 Task: Create a due date automation trigger when advanced on, 2 days after a card is due add basic without any labels at 11:00 AM.
Action: Mouse moved to (852, 246)
Screenshot: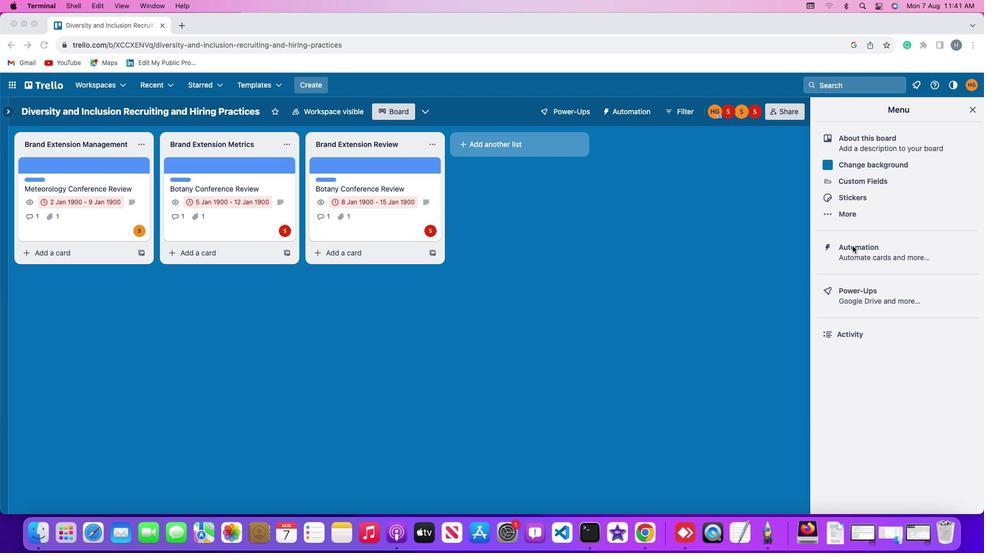 
Action: Mouse pressed left at (852, 246)
Screenshot: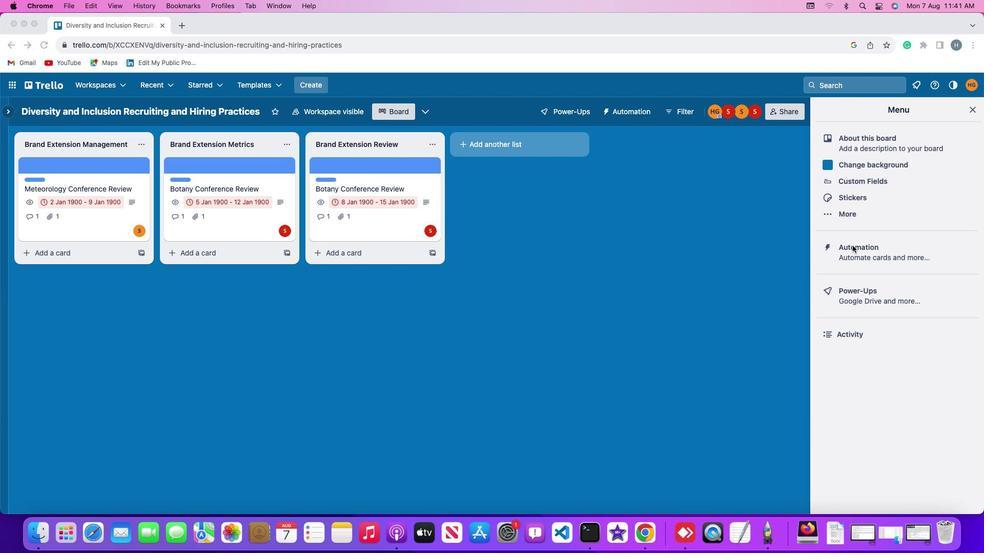 
Action: Mouse pressed left at (852, 246)
Screenshot: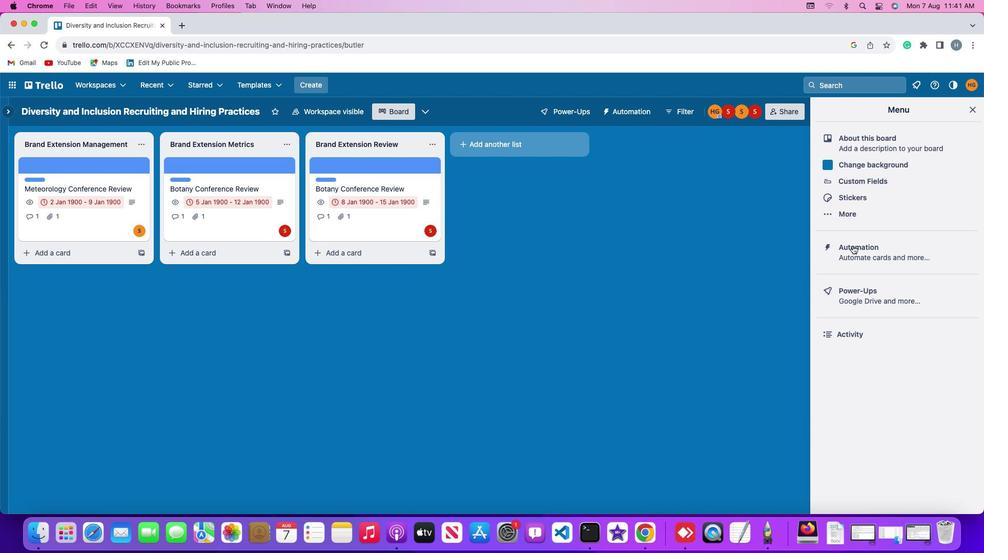 
Action: Mouse moved to (74, 240)
Screenshot: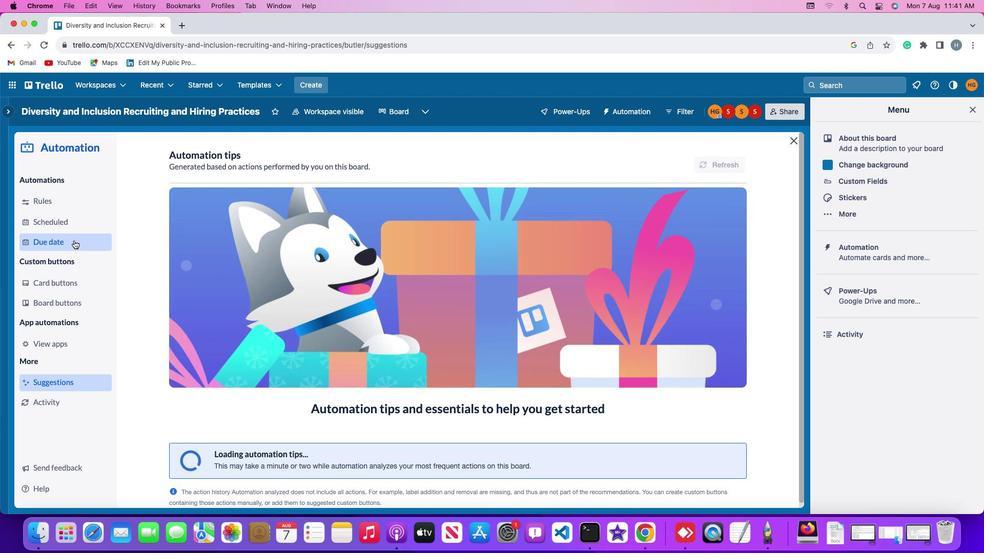 
Action: Mouse pressed left at (74, 240)
Screenshot: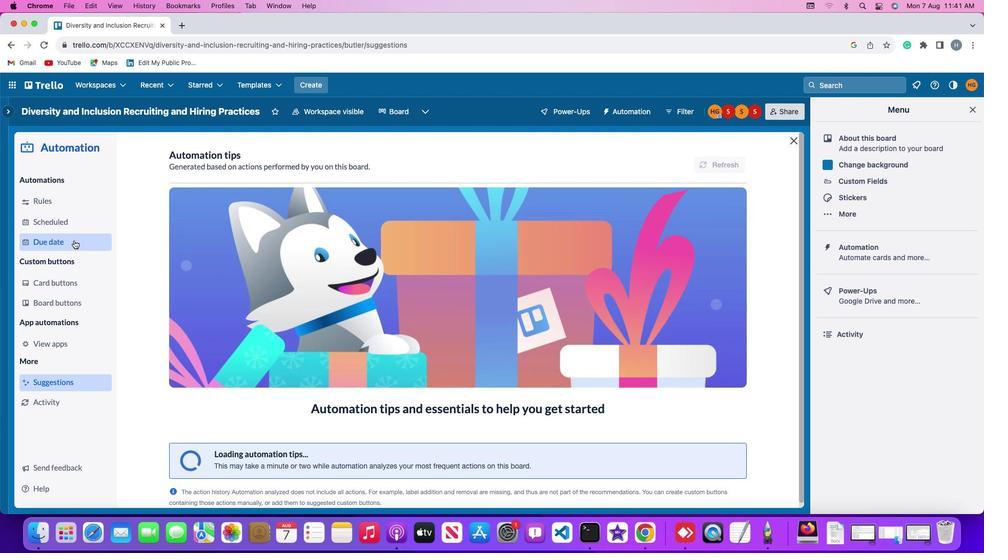 
Action: Mouse moved to (700, 157)
Screenshot: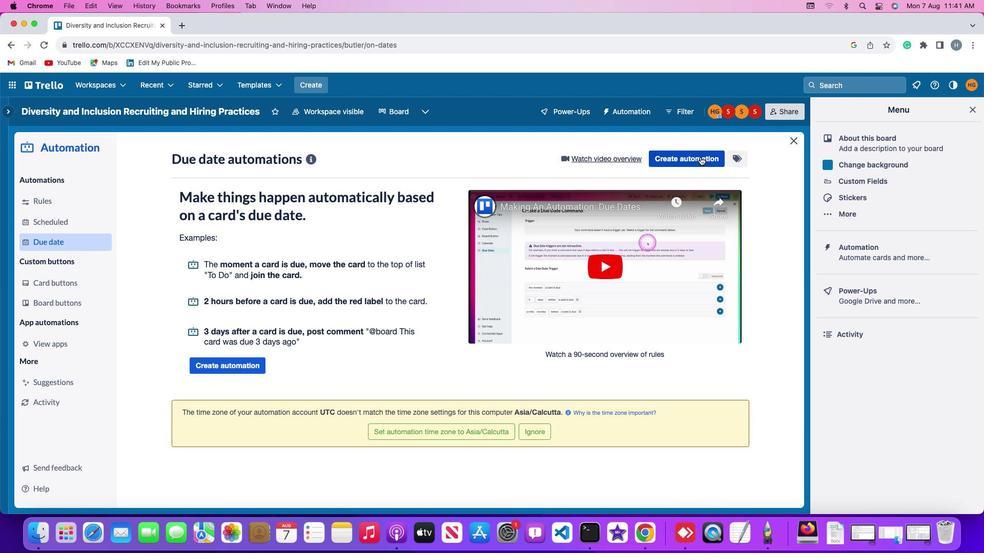 
Action: Mouse pressed left at (700, 157)
Screenshot: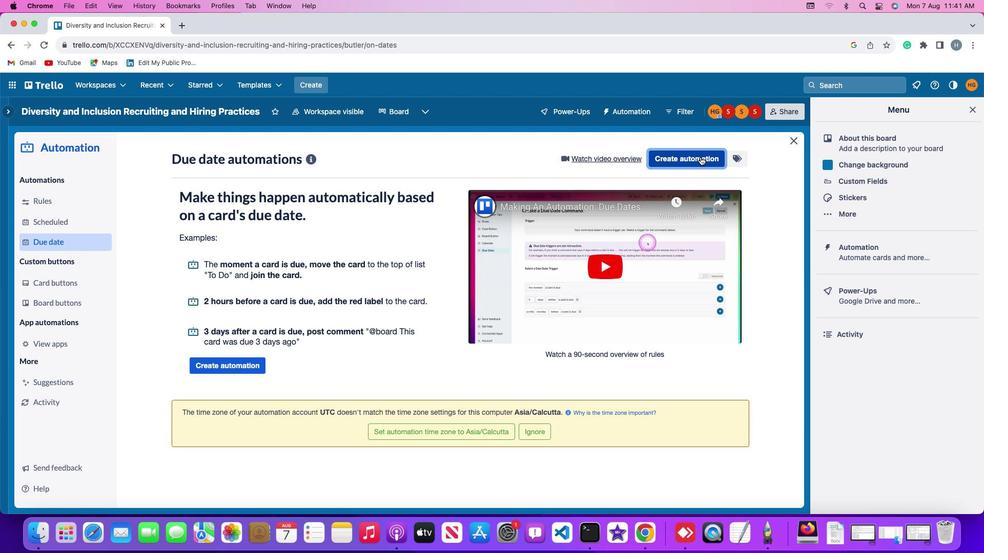 
Action: Mouse moved to (444, 255)
Screenshot: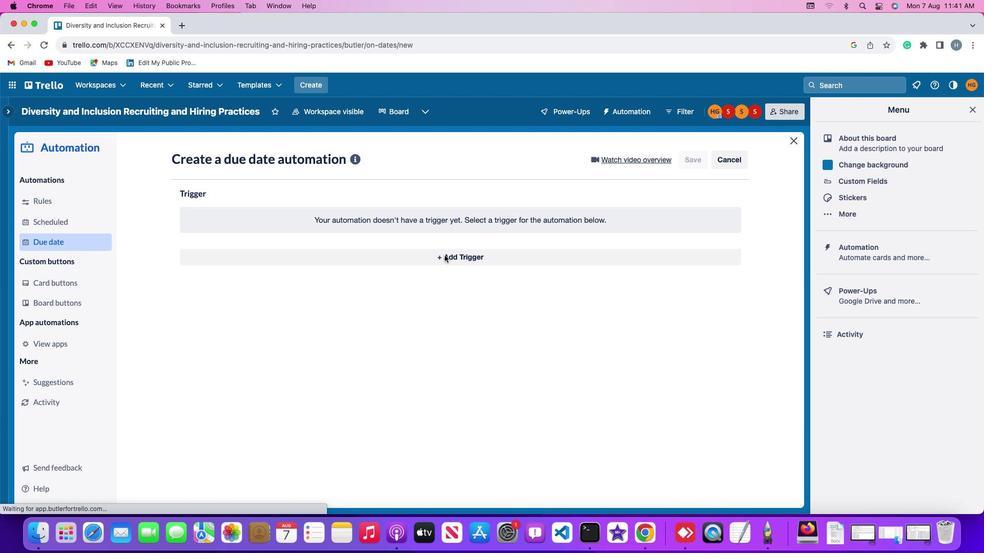 
Action: Mouse pressed left at (444, 255)
Screenshot: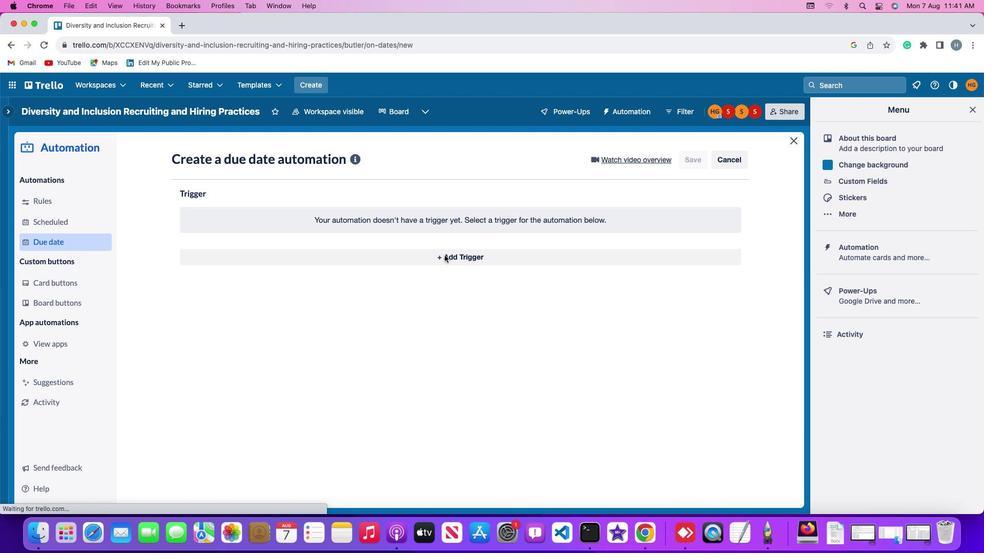 
Action: Mouse moved to (200, 409)
Screenshot: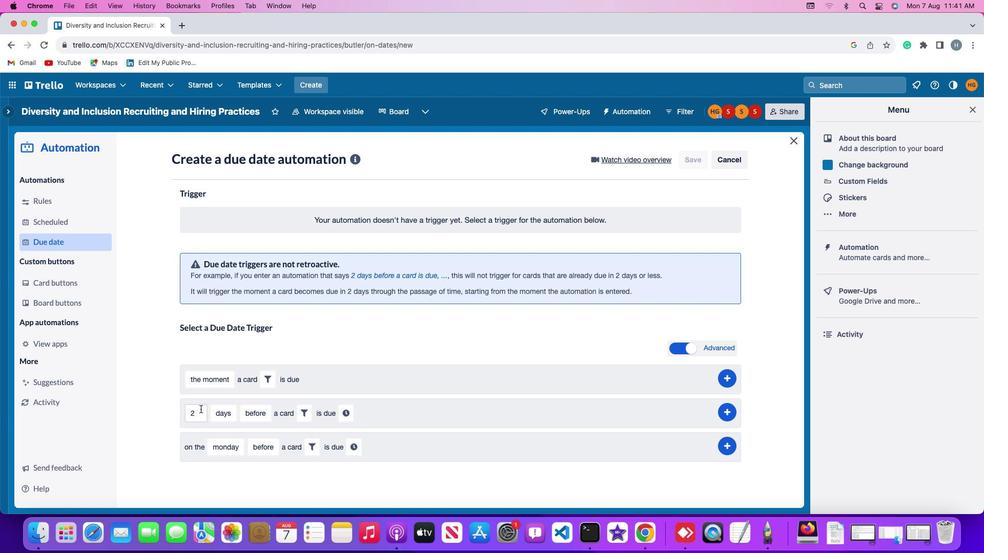 
Action: Mouse pressed left at (200, 409)
Screenshot: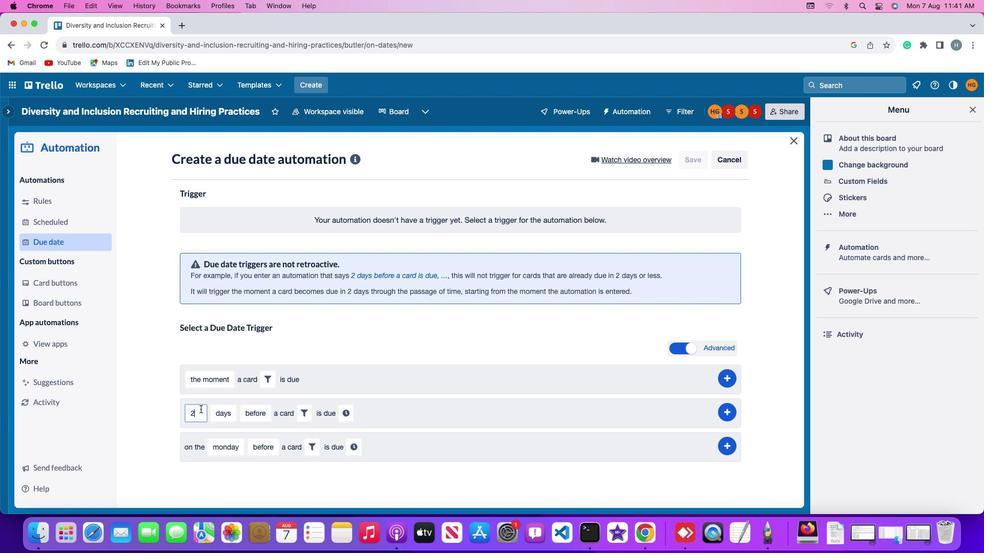 
Action: Mouse moved to (200, 408)
Screenshot: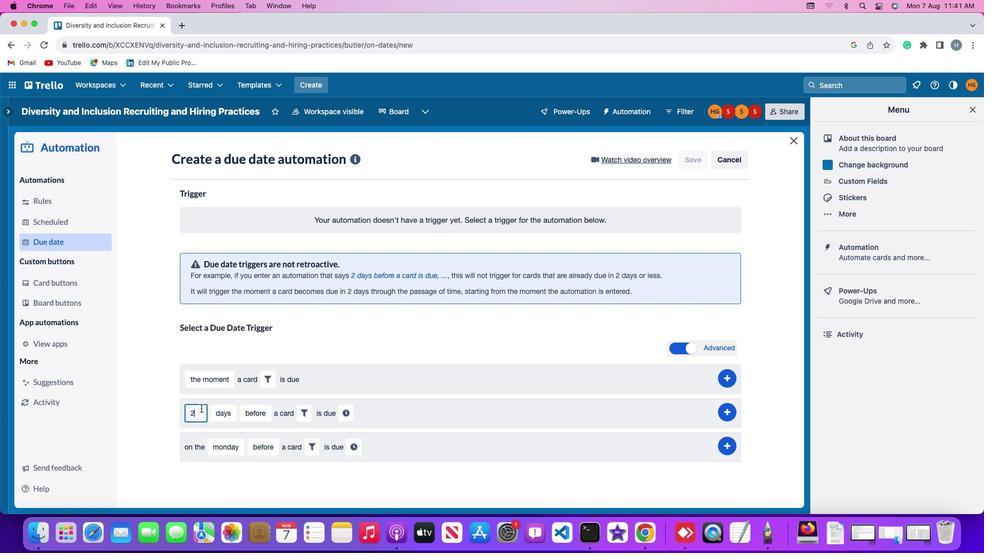 
Action: Key pressed Key.backspace'2'
Screenshot: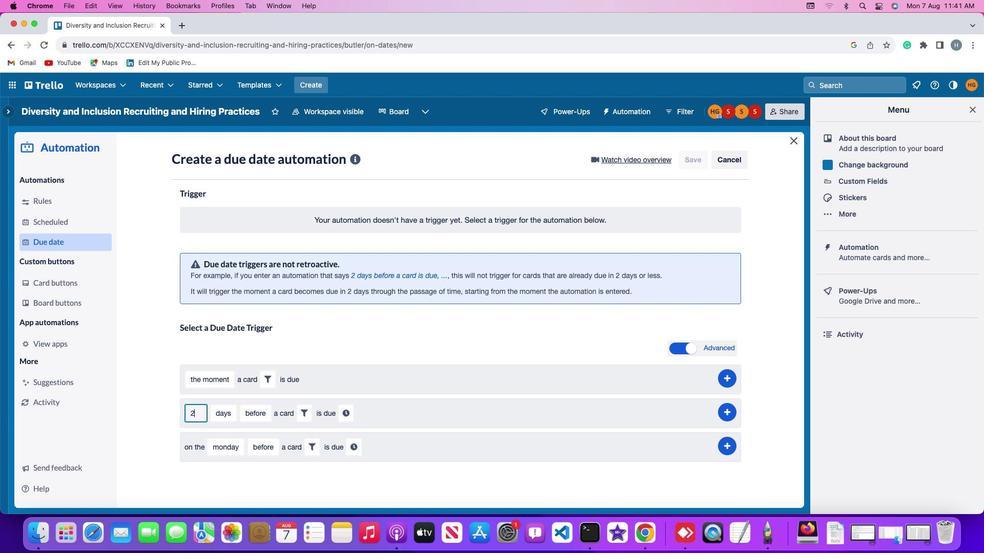 
Action: Mouse moved to (220, 410)
Screenshot: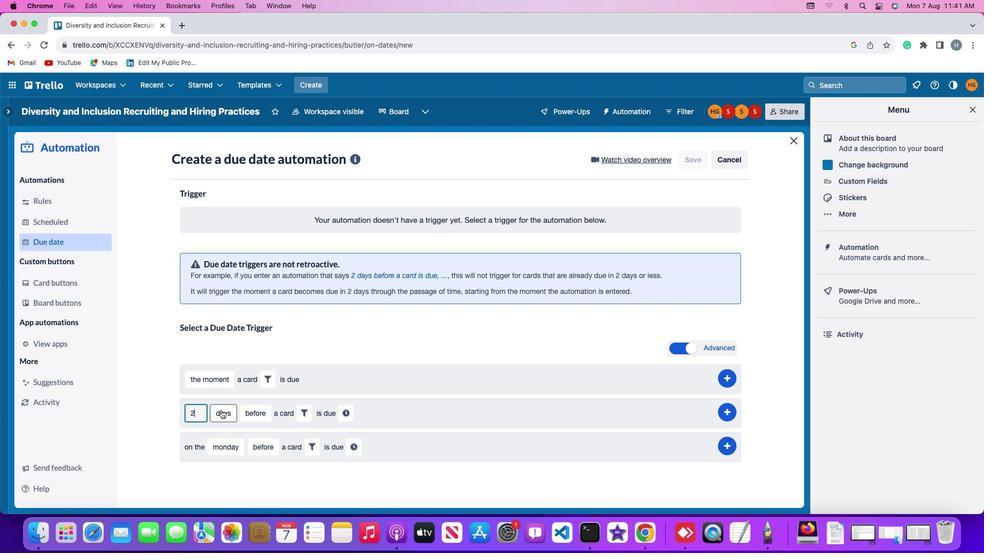 
Action: Mouse pressed left at (220, 410)
Screenshot: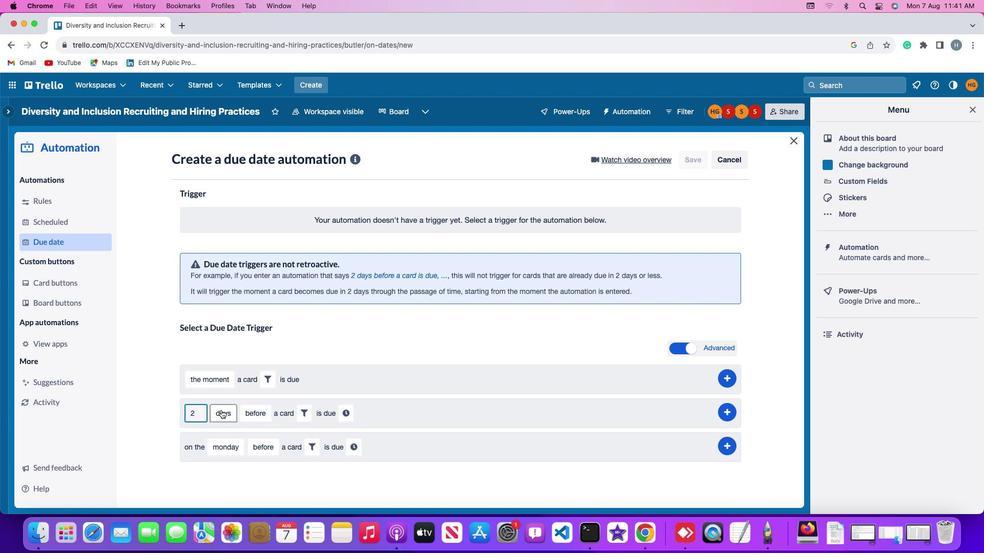 
Action: Mouse moved to (227, 433)
Screenshot: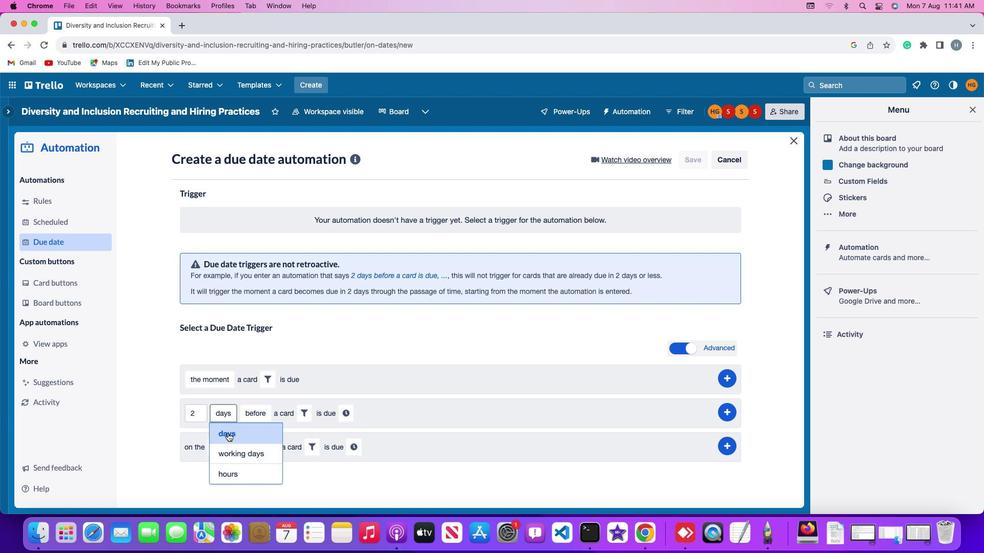 
Action: Mouse pressed left at (227, 433)
Screenshot: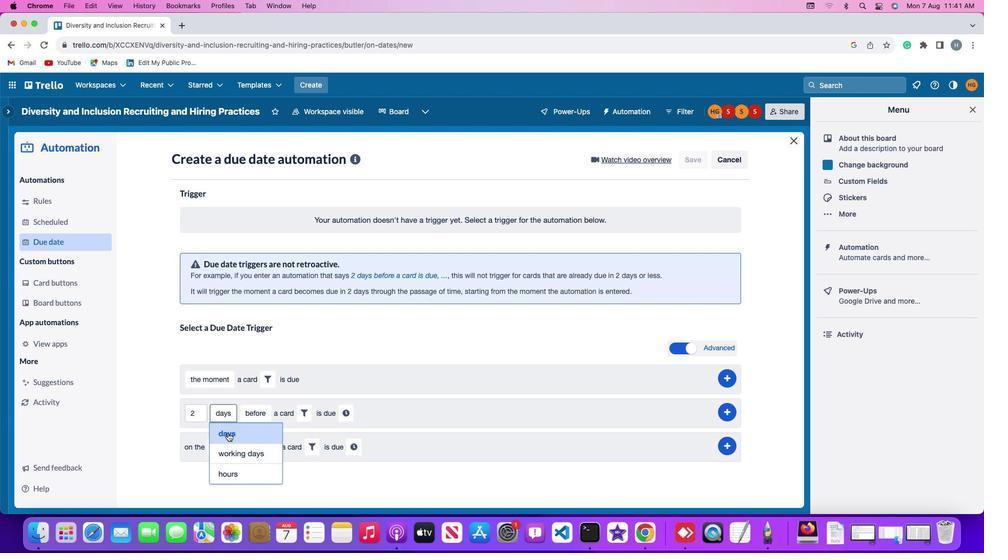 
Action: Mouse moved to (257, 415)
Screenshot: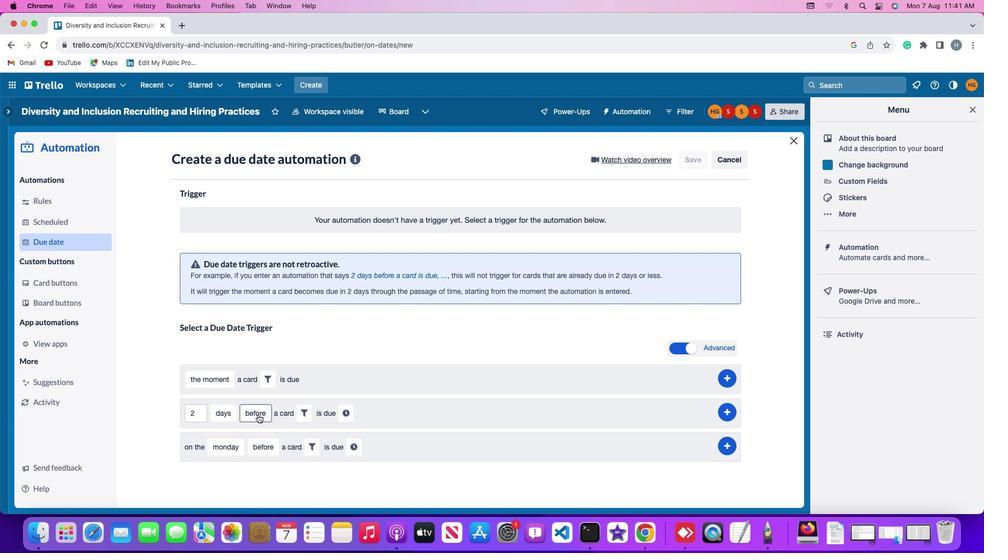 
Action: Mouse pressed left at (257, 415)
Screenshot: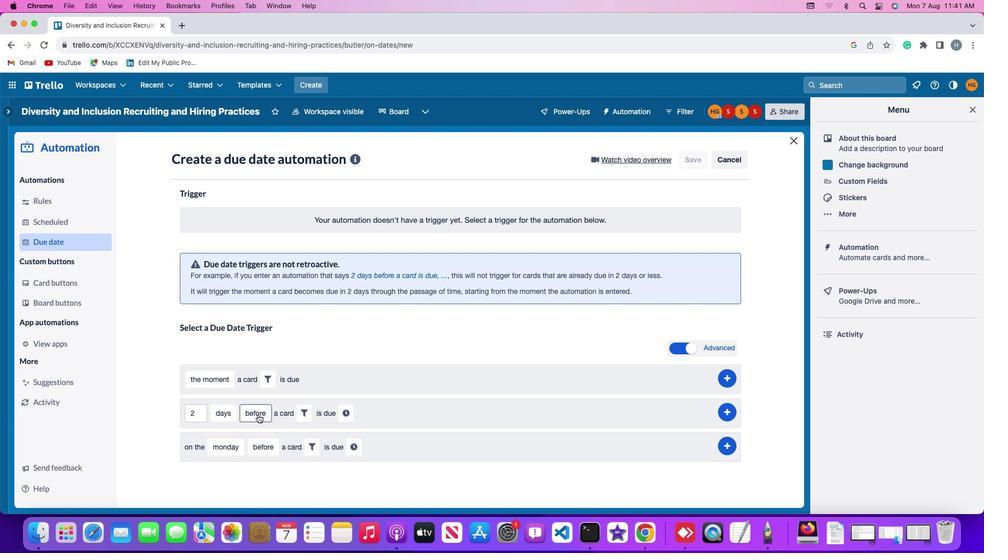 
Action: Mouse moved to (261, 452)
Screenshot: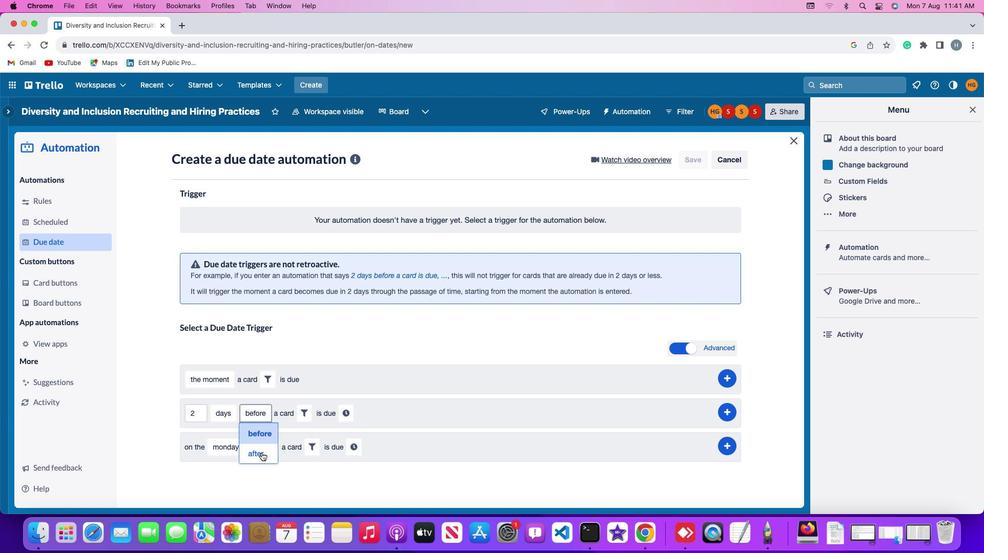 
Action: Mouse pressed left at (261, 452)
Screenshot: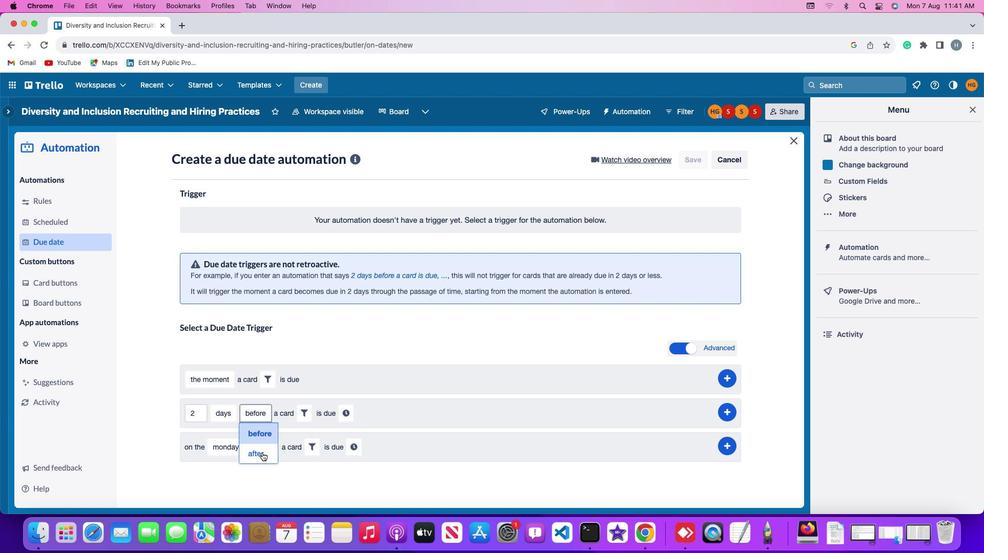 
Action: Mouse moved to (299, 413)
Screenshot: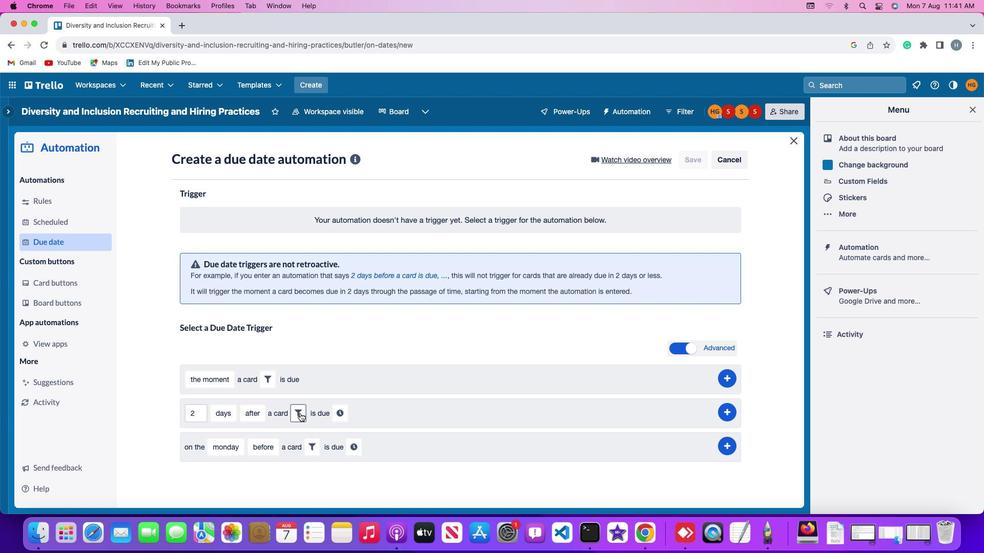 
Action: Mouse pressed left at (299, 413)
Screenshot: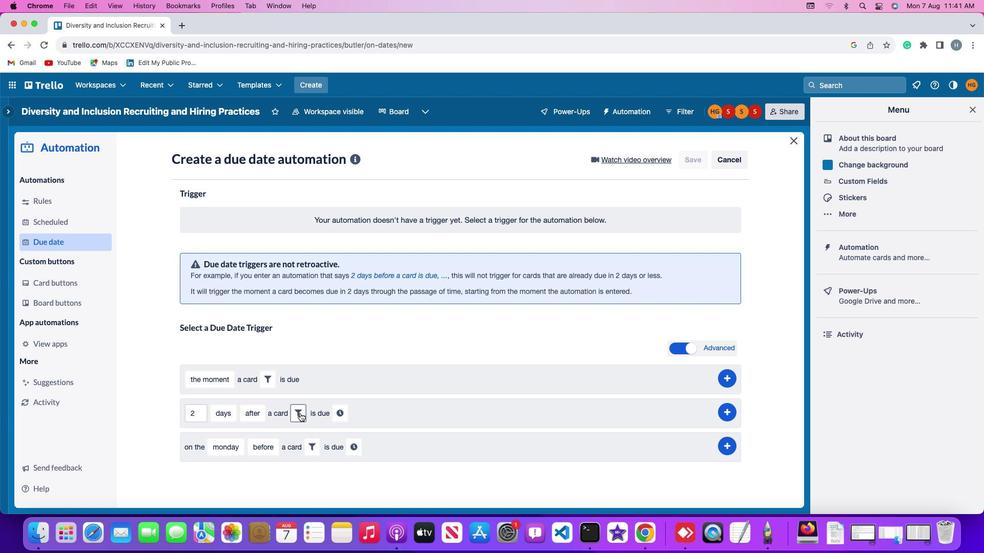 
Action: Mouse moved to (323, 454)
Screenshot: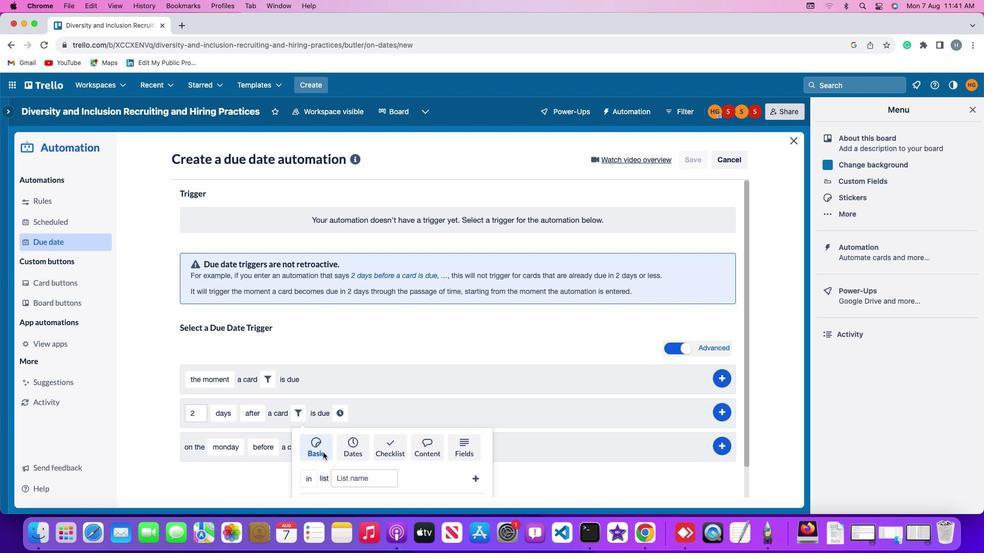 
Action: Mouse scrolled (323, 454) with delta (0, 0)
Screenshot: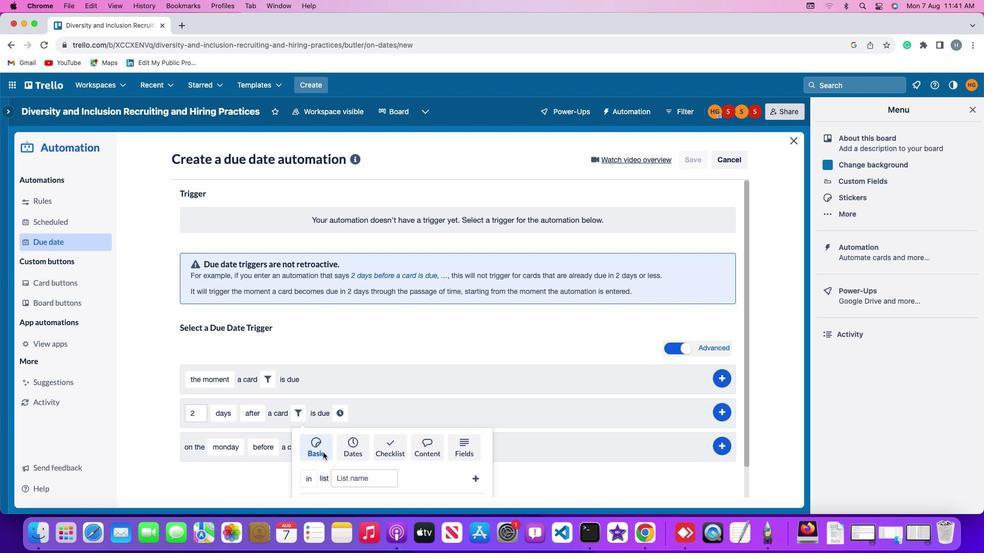 
Action: Mouse moved to (323, 453)
Screenshot: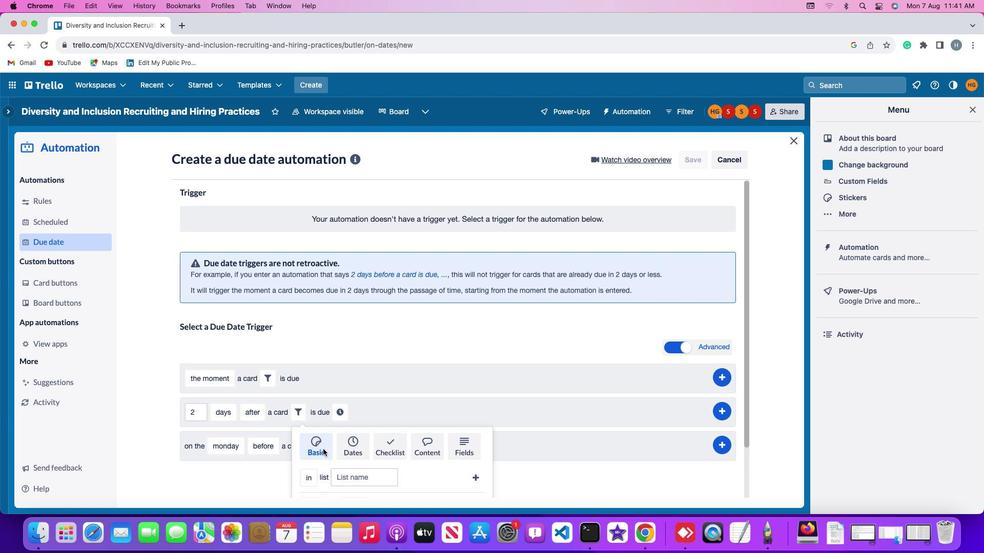 
Action: Mouse scrolled (323, 453) with delta (0, 0)
Screenshot: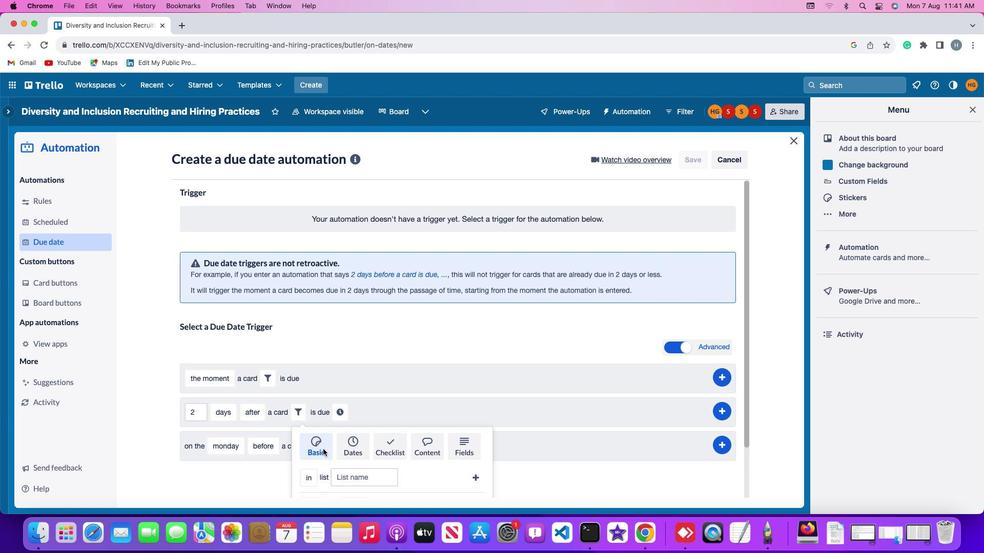 
Action: Mouse moved to (323, 450)
Screenshot: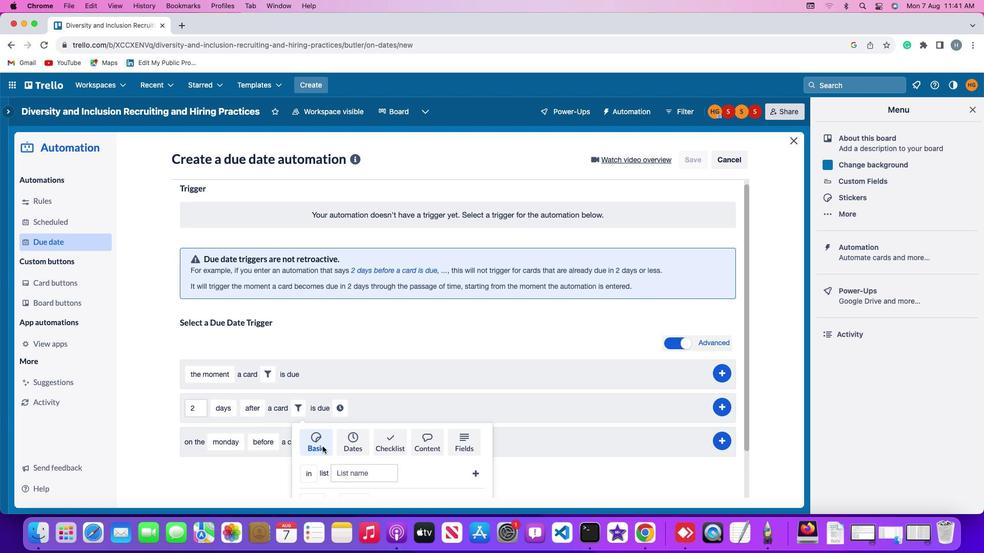 
Action: Mouse scrolled (323, 450) with delta (0, -1)
Screenshot: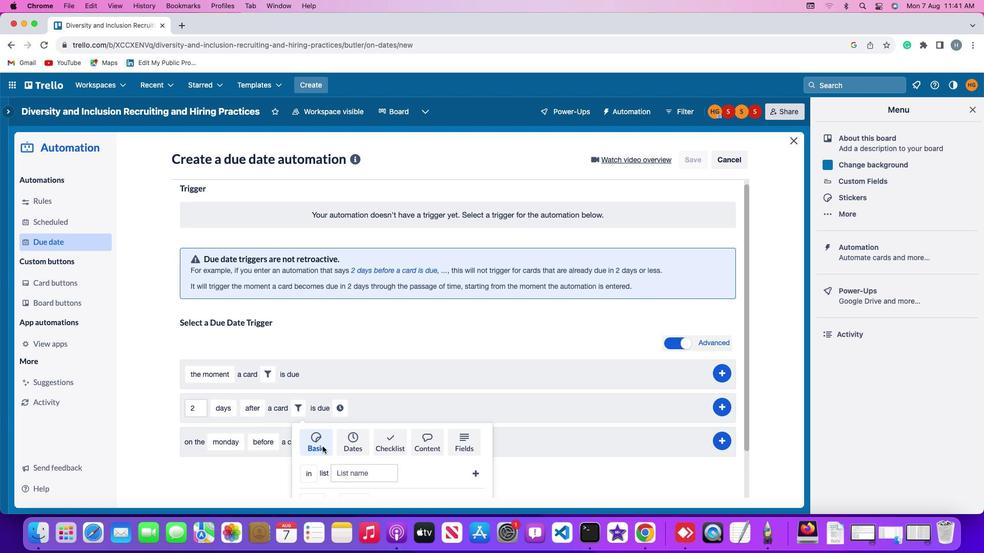 
Action: Mouse moved to (322, 446)
Screenshot: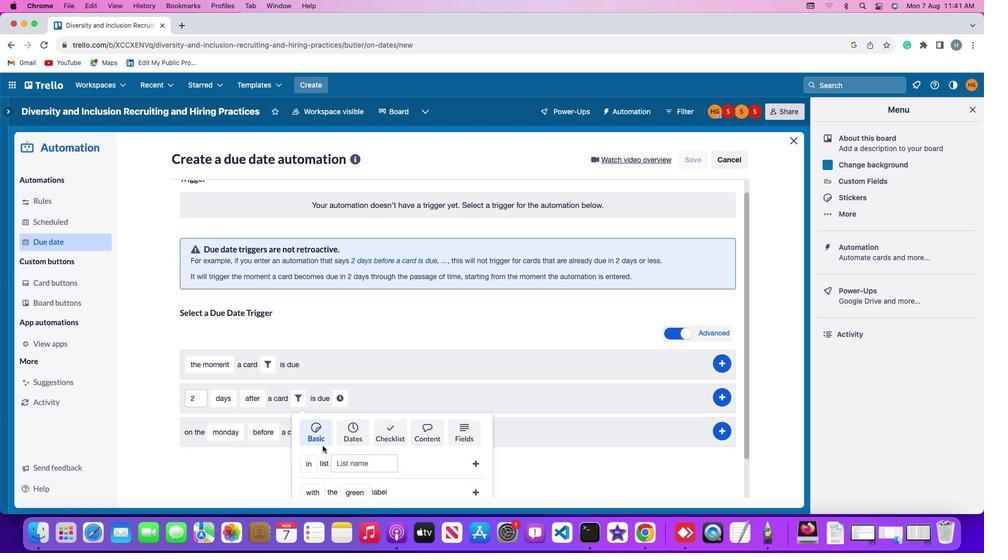 
Action: Mouse scrolled (322, 446) with delta (0, -2)
Screenshot: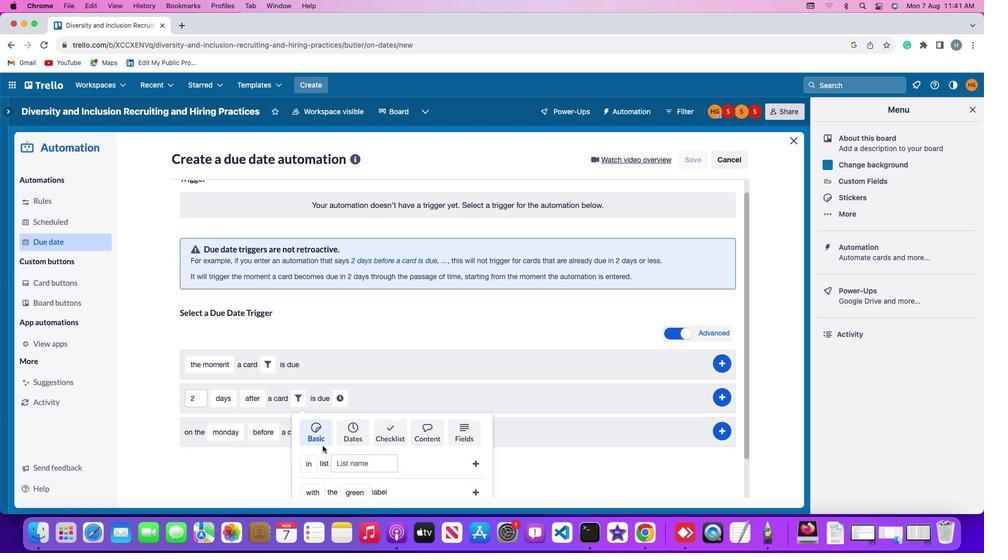 
Action: Mouse moved to (315, 446)
Screenshot: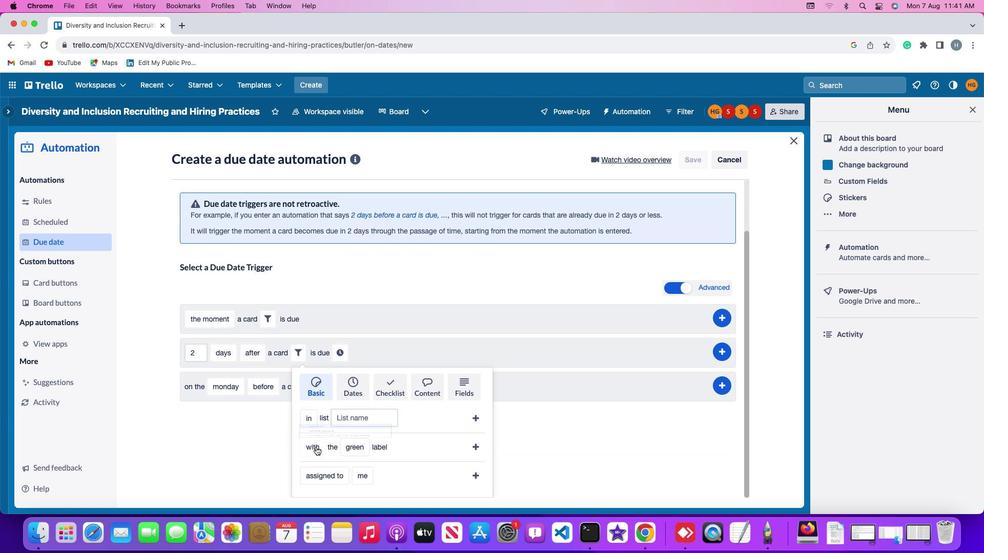 
Action: Mouse pressed left at (315, 446)
Screenshot: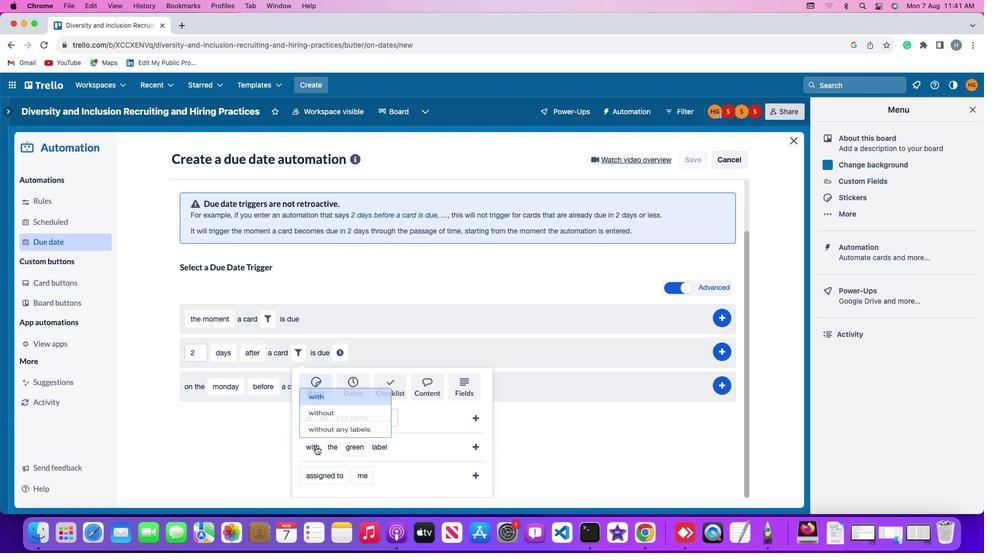 
Action: Mouse moved to (324, 427)
Screenshot: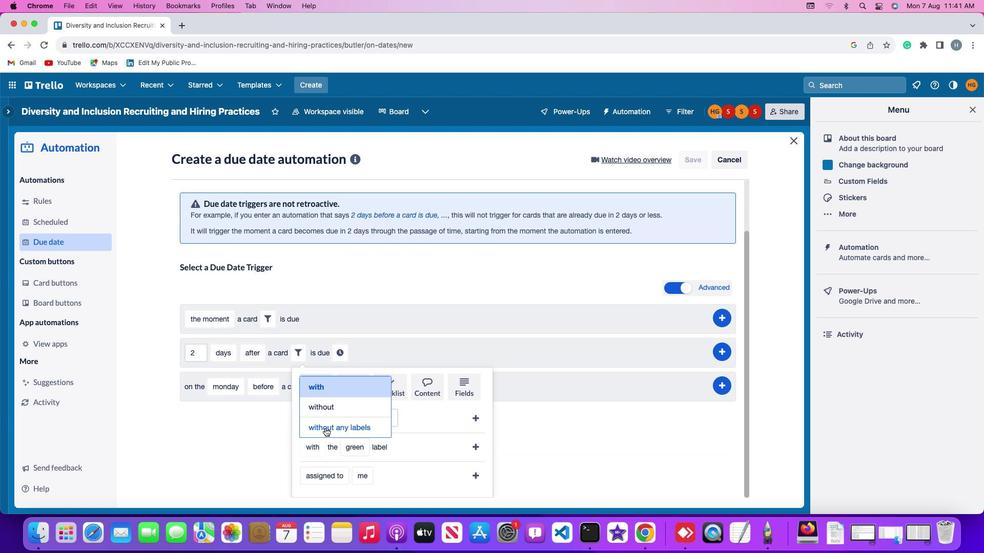 
Action: Mouse pressed left at (324, 427)
Screenshot: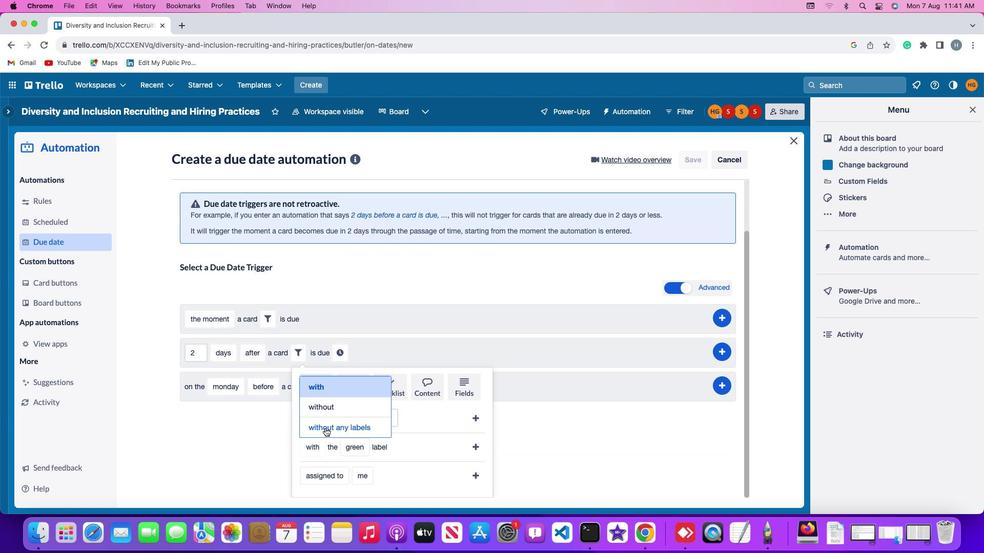 
Action: Mouse moved to (476, 445)
Screenshot: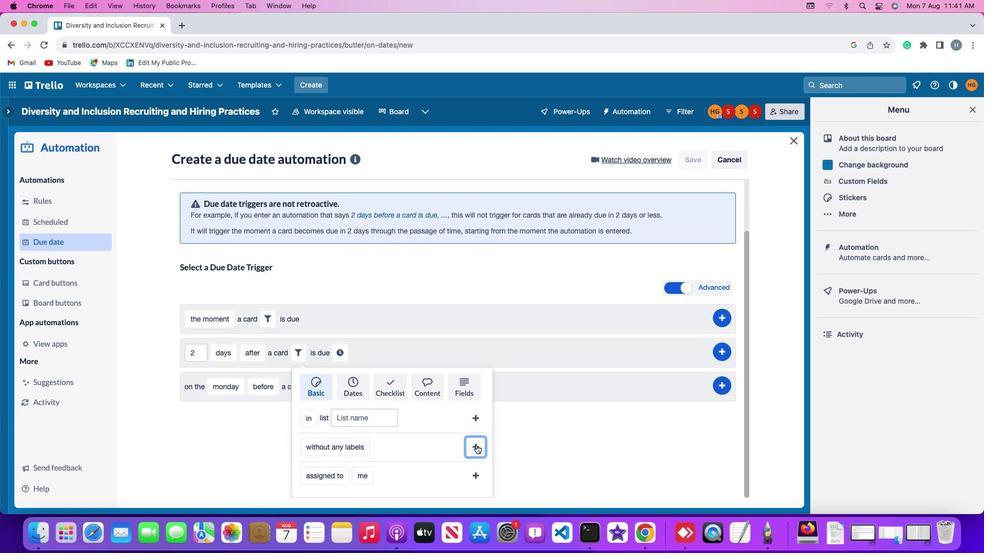 
Action: Mouse pressed left at (476, 445)
Screenshot: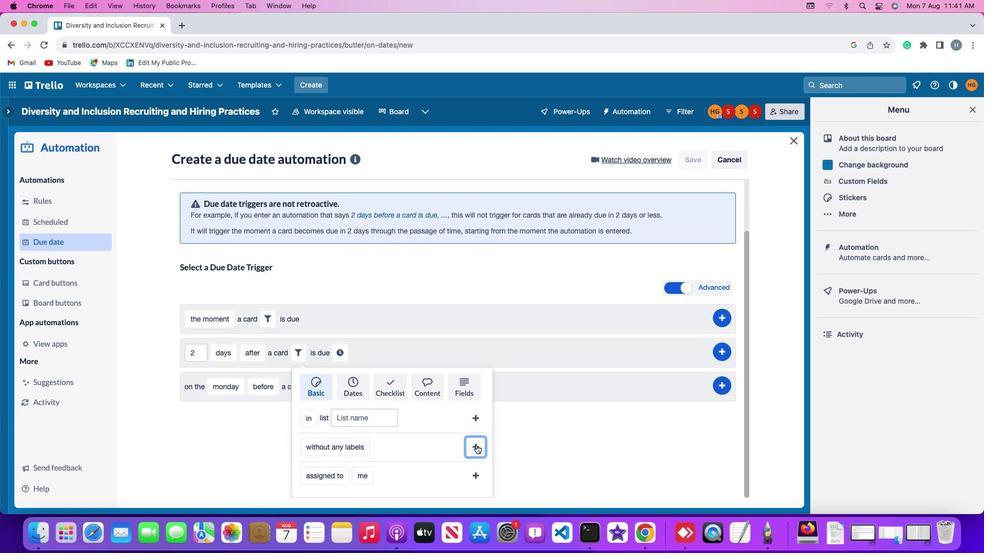 
Action: Mouse moved to (425, 407)
Screenshot: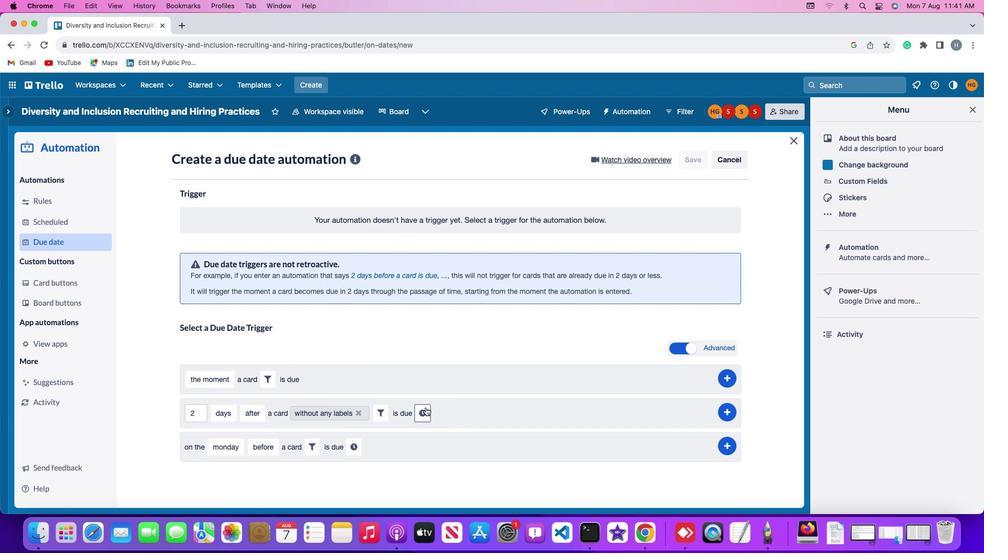 
Action: Mouse pressed left at (425, 407)
Screenshot: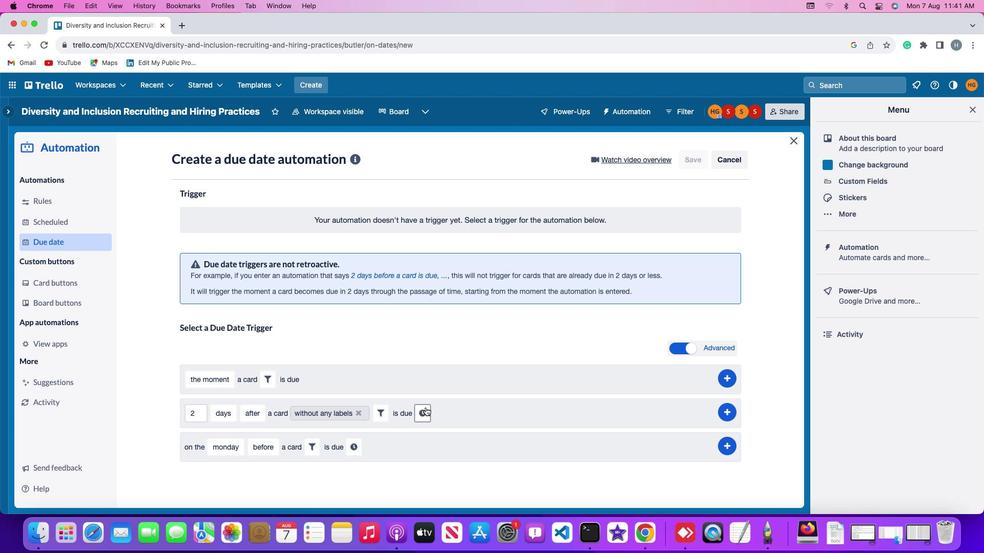 
Action: Mouse moved to (445, 415)
Screenshot: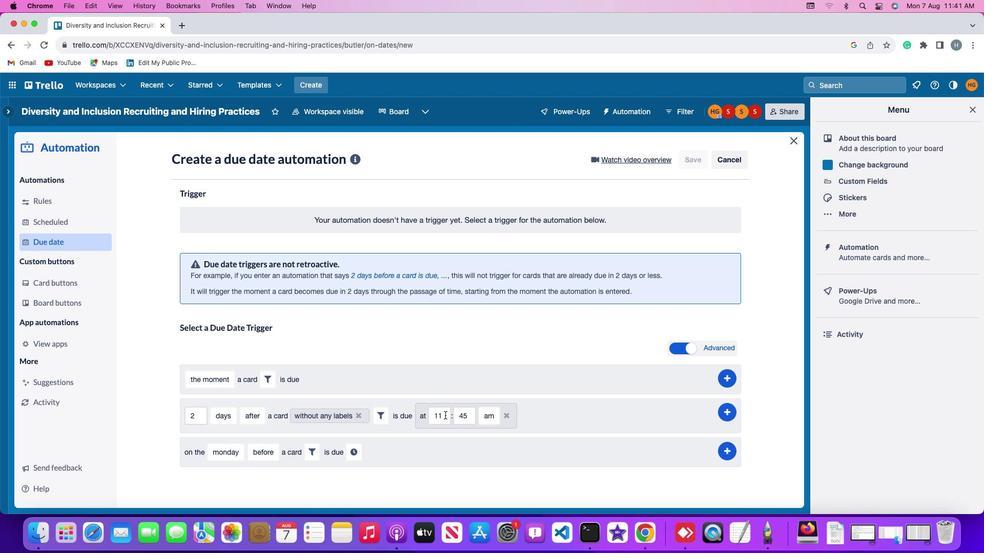
Action: Mouse pressed left at (445, 415)
Screenshot: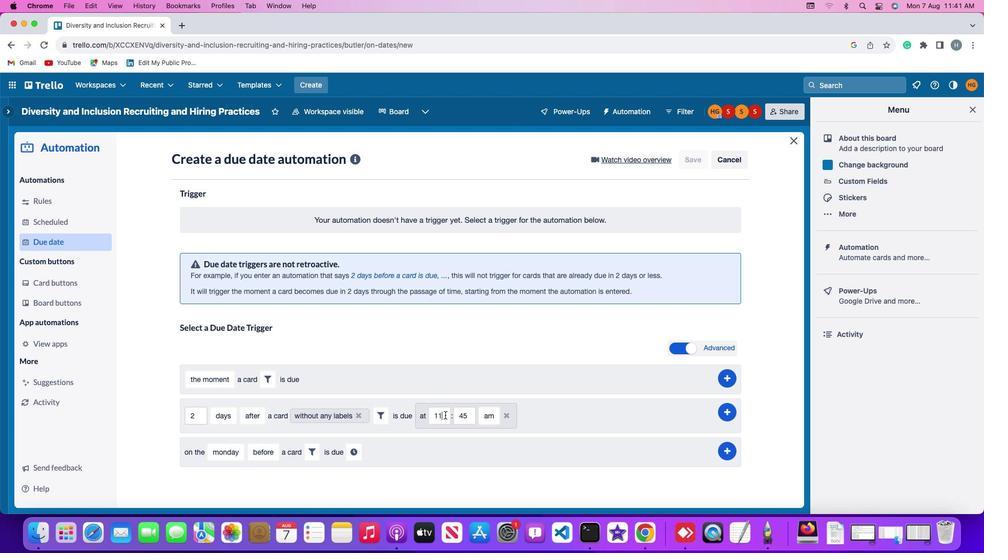 
Action: Mouse moved to (445, 414)
Screenshot: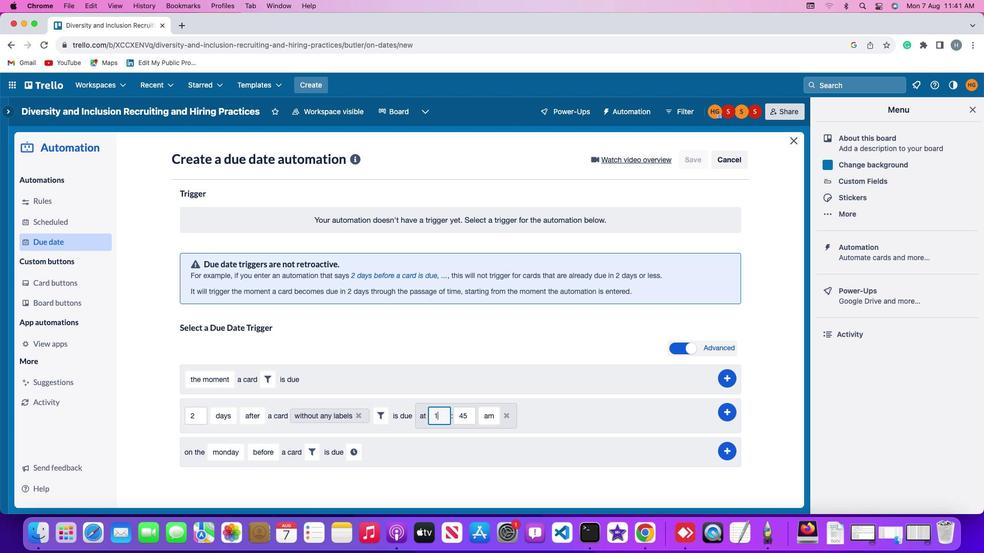 
Action: Key pressed Key.backspaceKey.backspace'1''1'
Screenshot: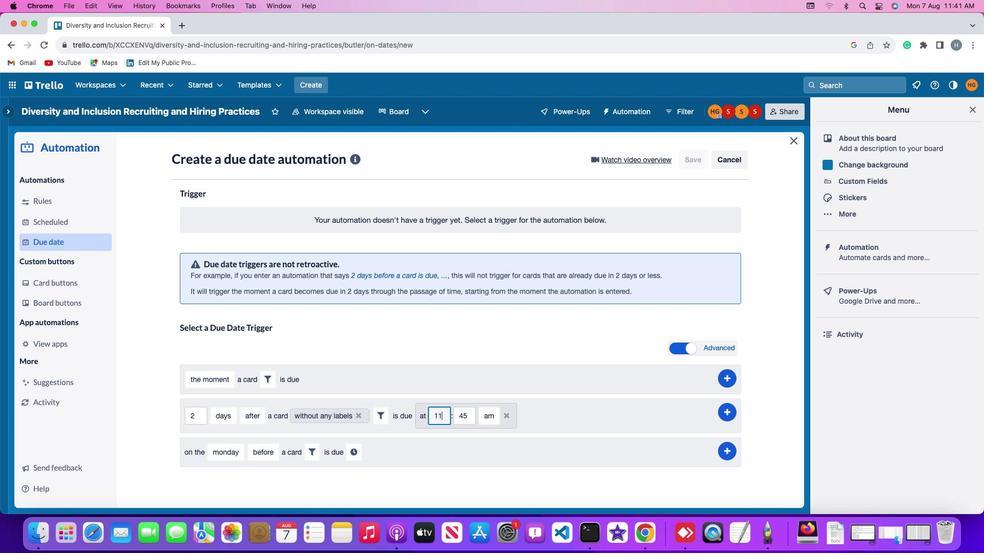 
Action: Mouse moved to (467, 415)
Screenshot: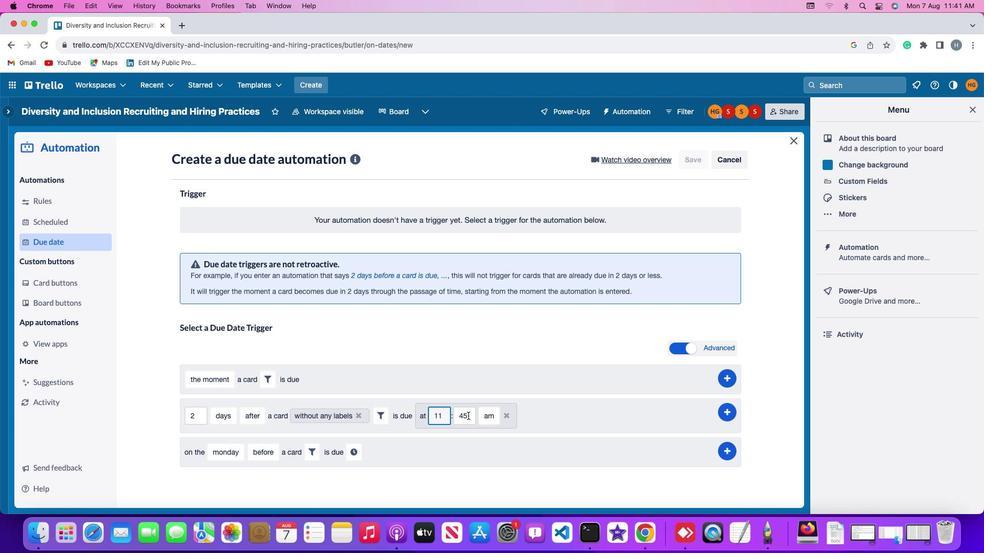 
Action: Mouse pressed left at (467, 415)
Screenshot: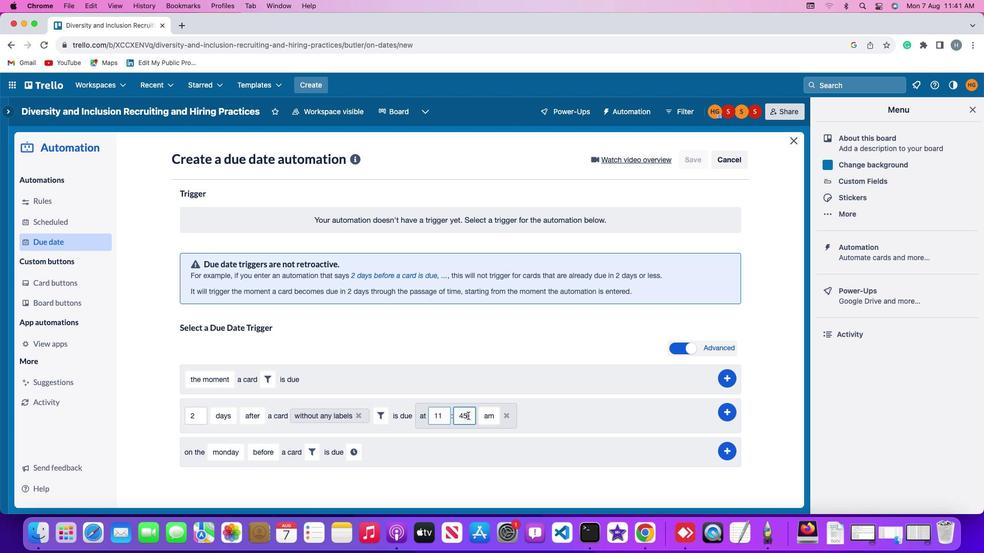 
Action: Mouse moved to (468, 415)
Screenshot: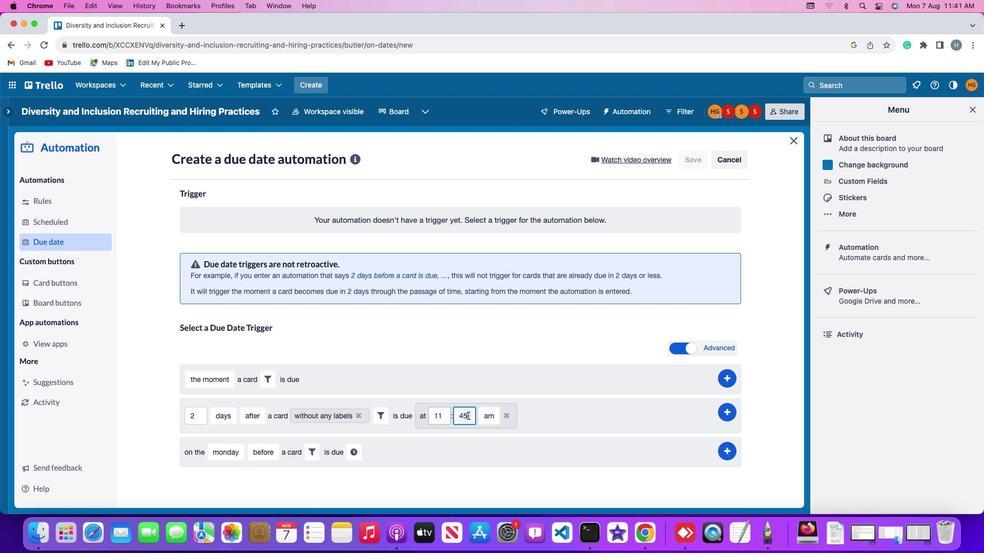 
Action: Key pressed Key.backspaceKey.backspaceKey.backspace
Screenshot: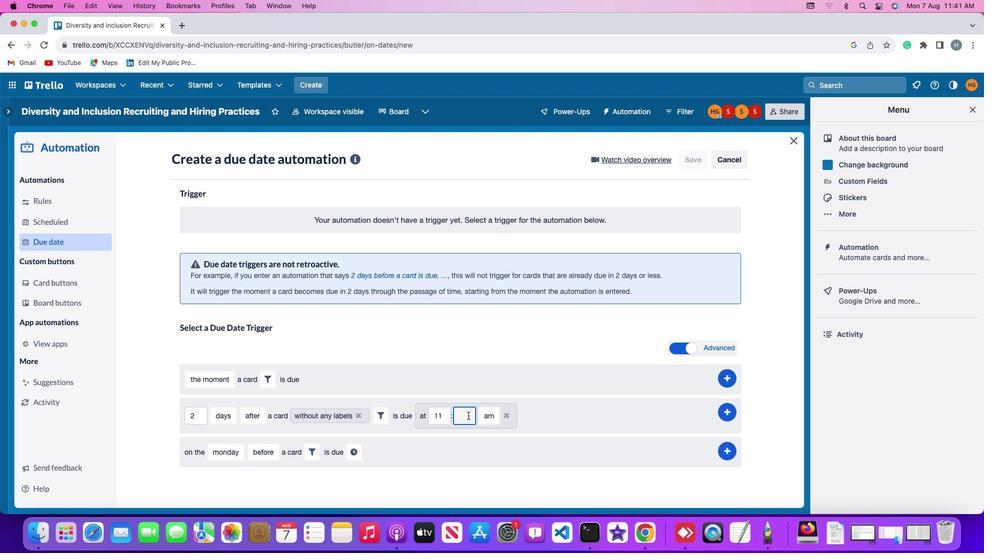 
Action: Mouse moved to (467, 415)
Screenshot: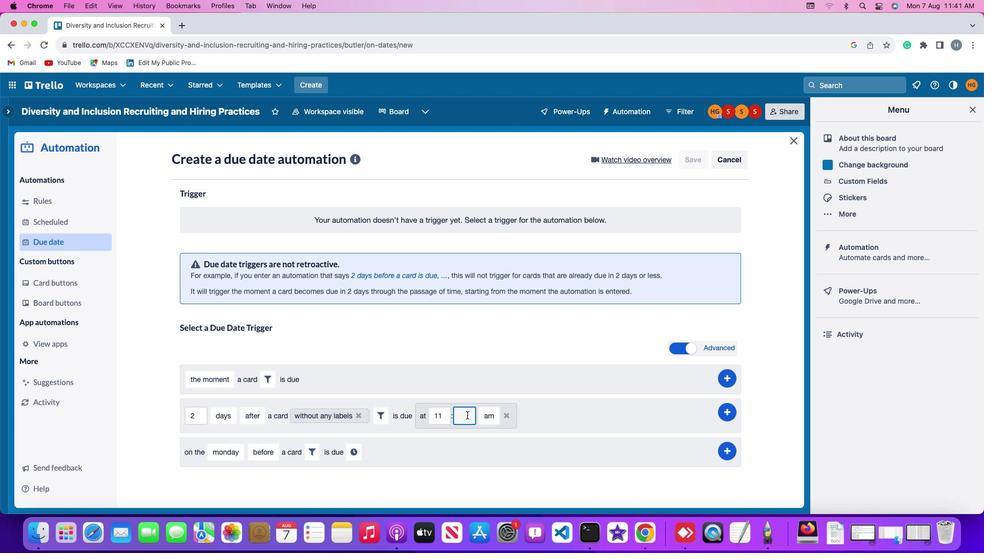 
Action: Key pressed '0''0'
Screenshot: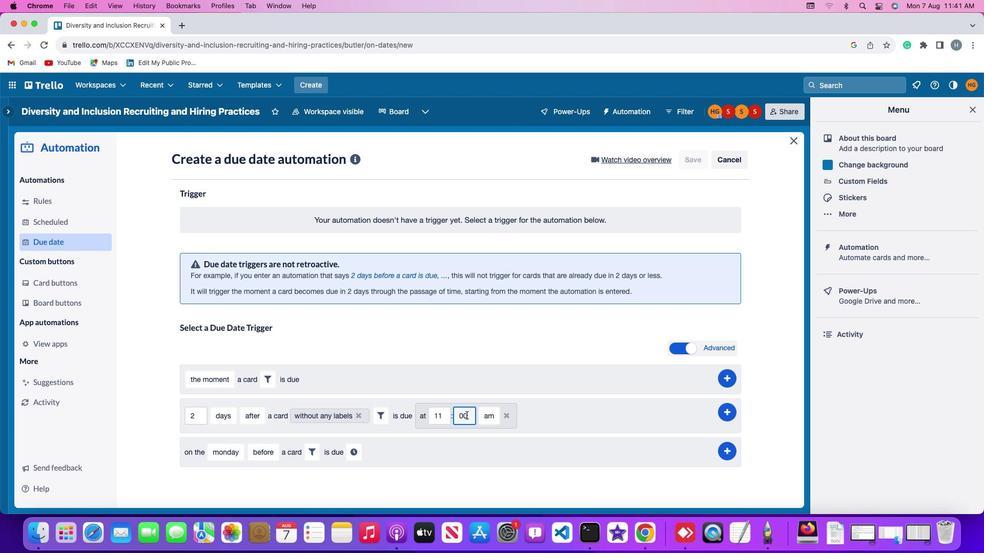 
Action: Mouse moved to (485, 416)
Screenshot: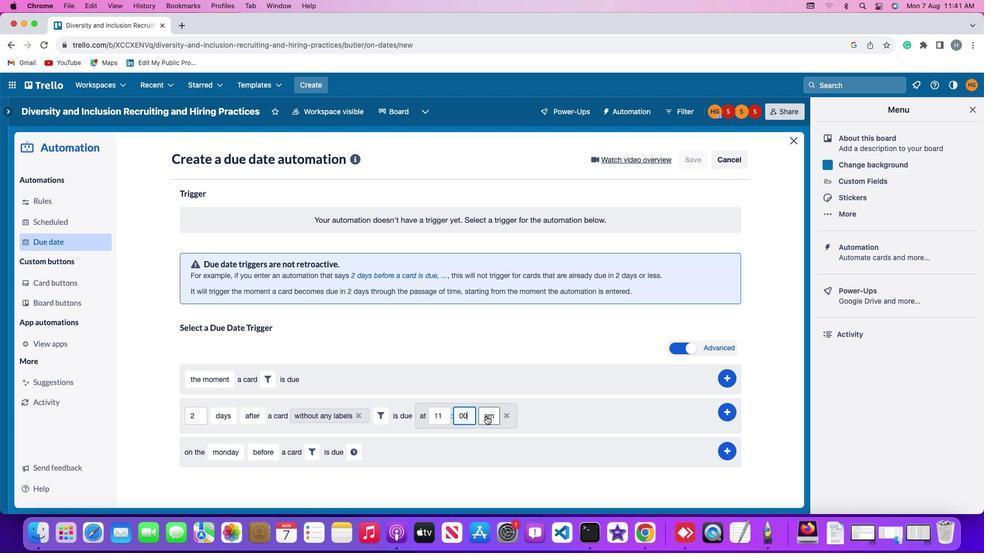 
Action: Mouse pressed left at (485, 416)
Screenshot: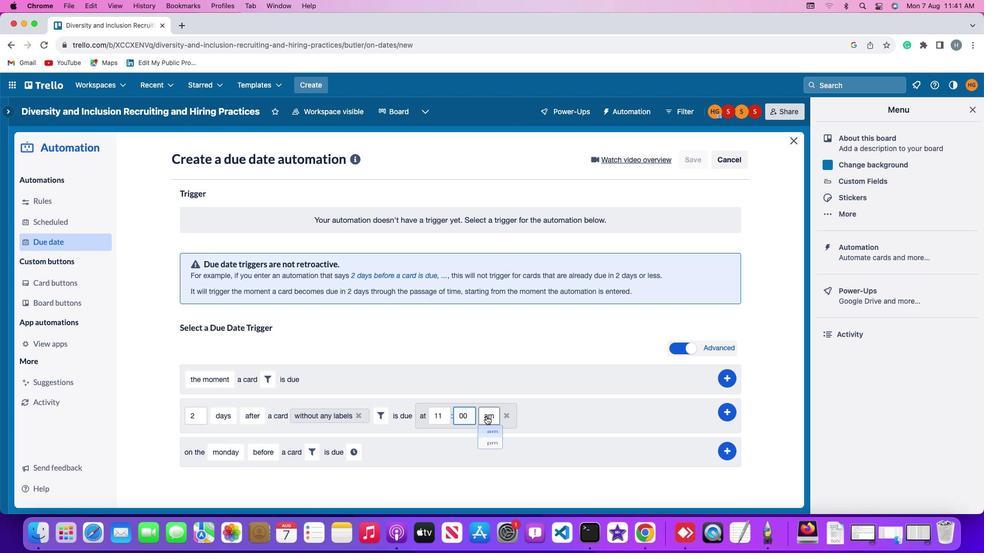 
Action: Mouse moved to (488, 435)
Screenshot: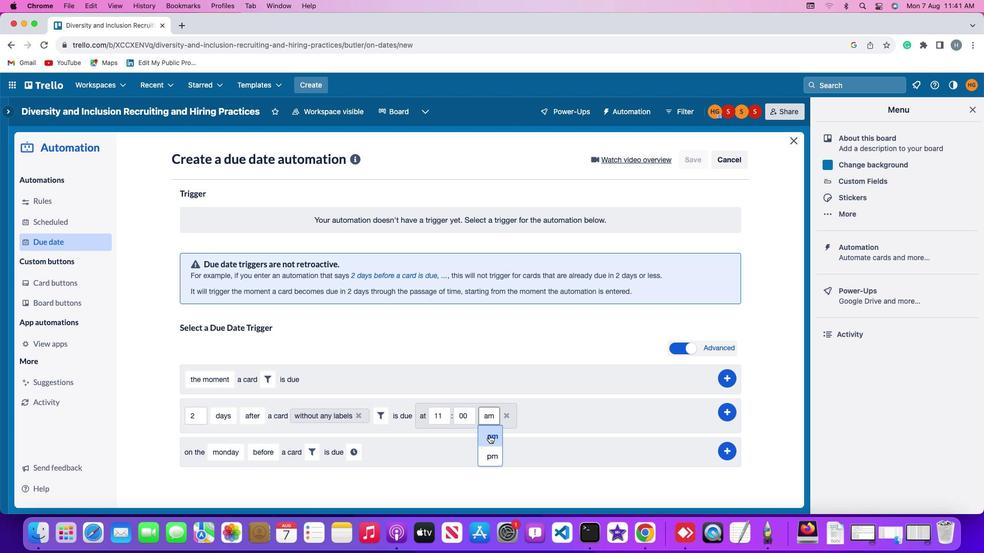 
Action: Mouse pressed left at (488, 435)
Screenshot: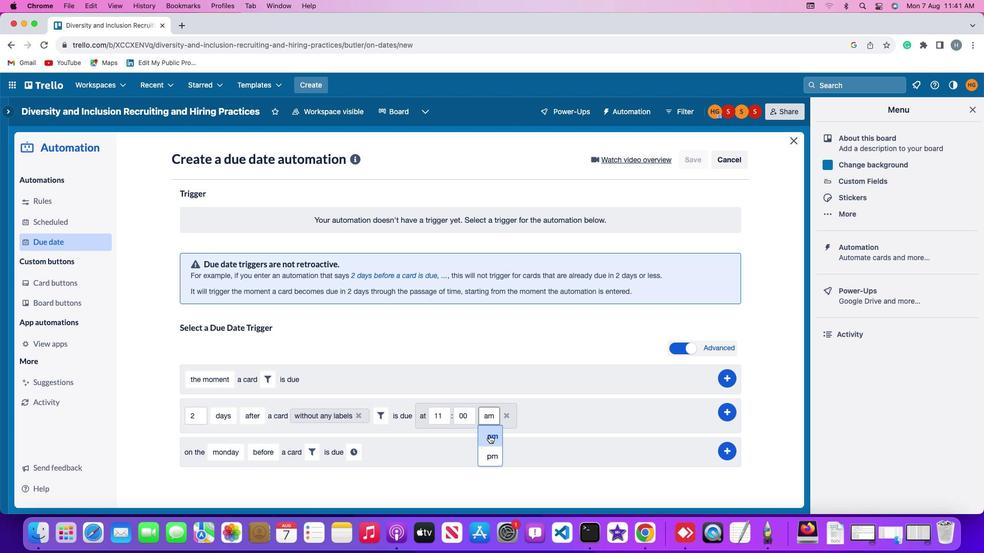 
Action: Mouse moved to (727, 409)
Screenshot: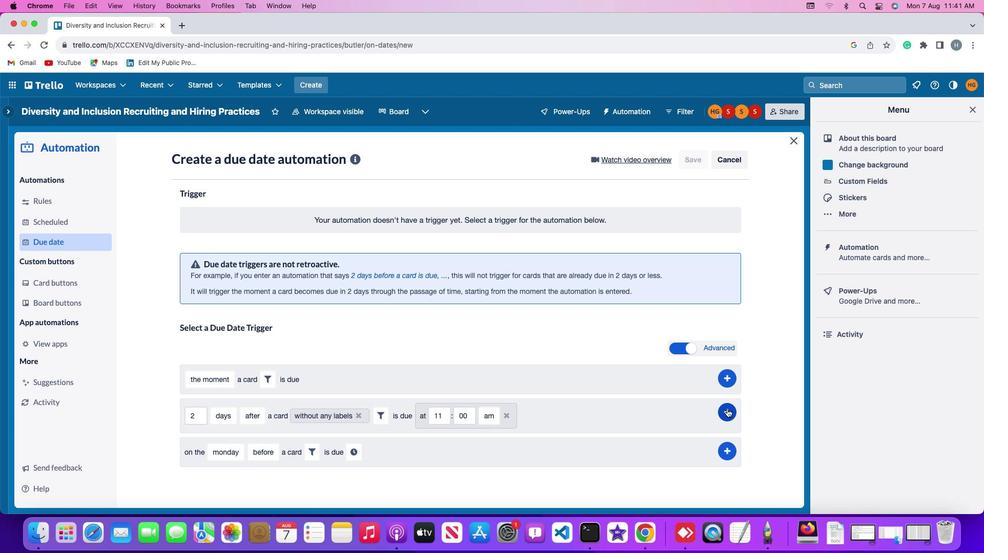 
Action: Mouse pressed left at (727, 409)
Screenshot: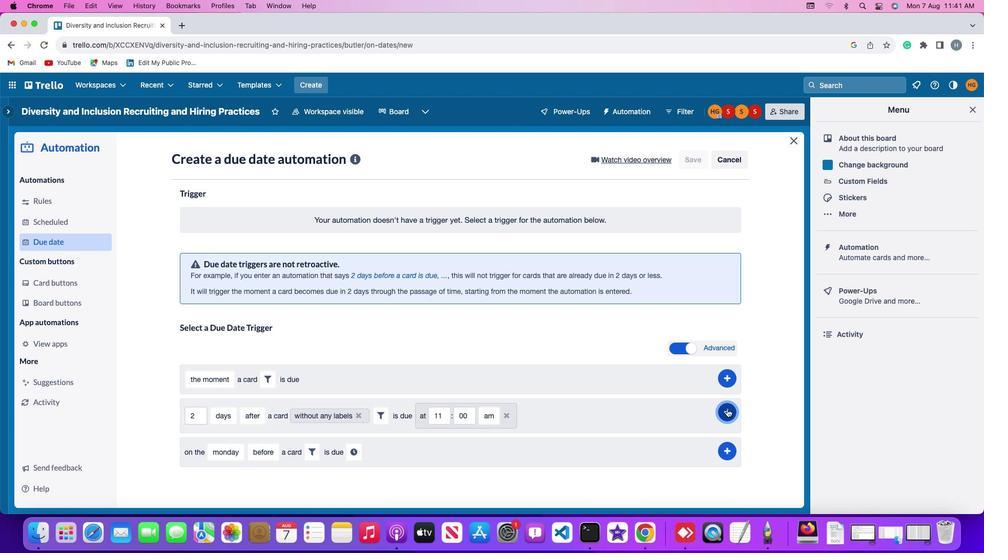 
Action: Mouse moved to (777, 310)
Screenshot: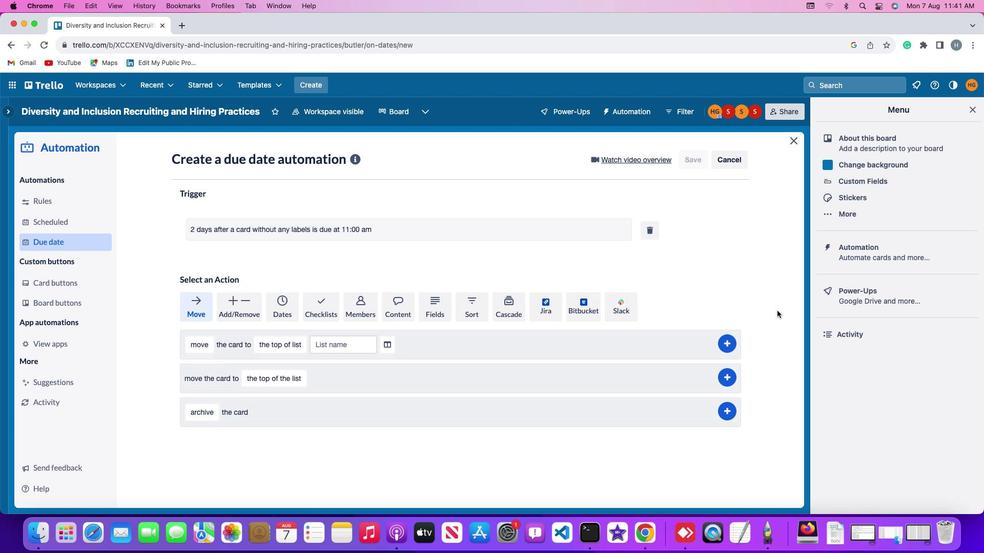 
